 Task: Set up alerts for new listings in San Jose, California, with a home office or a study room.
Action: Mouse pressed left at (220, 172)
Screenshot: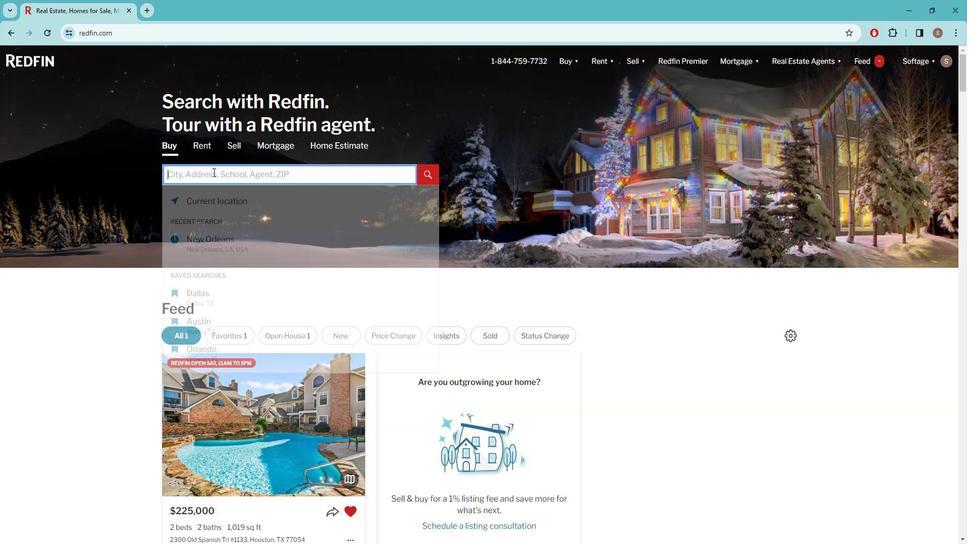 
Action: Key pressed s<Key.caps_lock>AN<Key.space><Key.caps_lock>j<Key.caps_lock>OSE
Screenshot: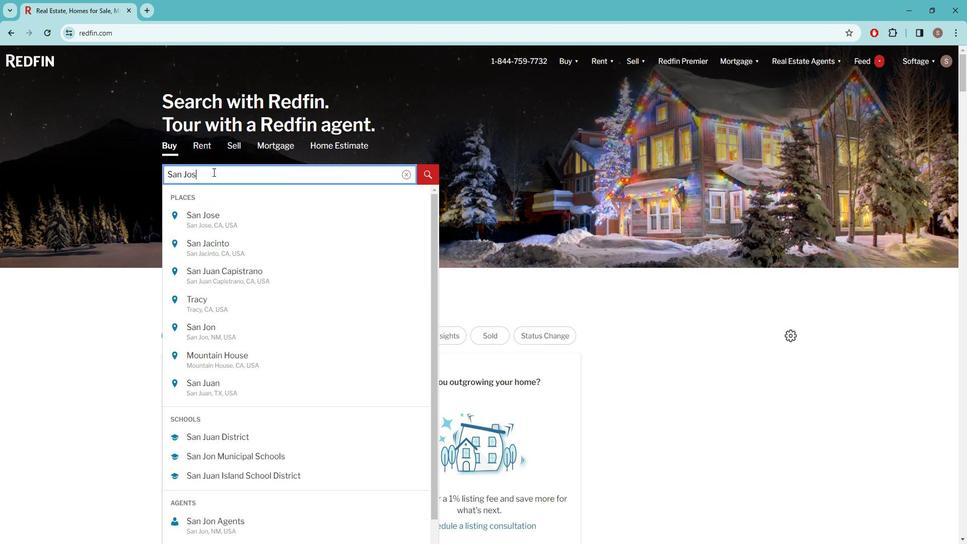 
Action: Mouse moved to (212, 216)
Screenshot: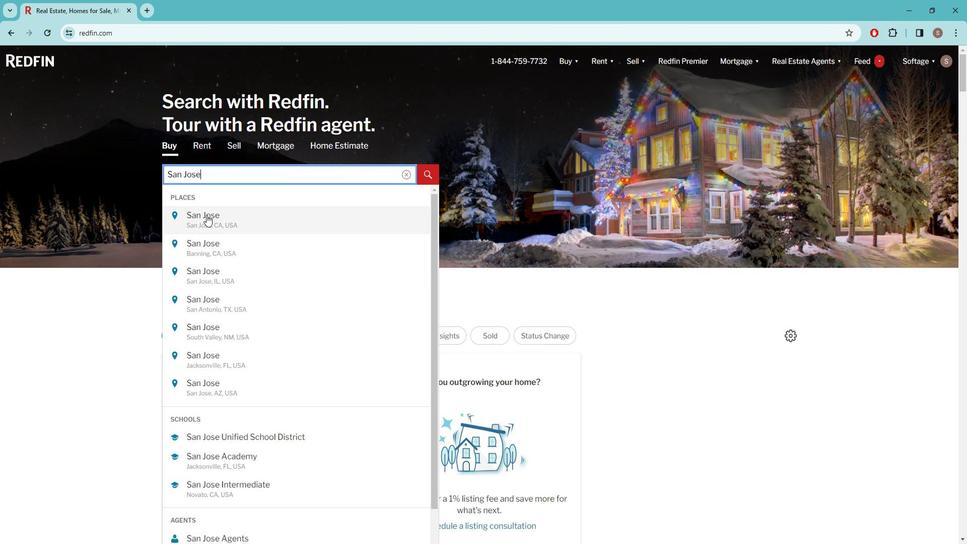 
Action: Mouse pressed left at (212, 216)
Screenshot: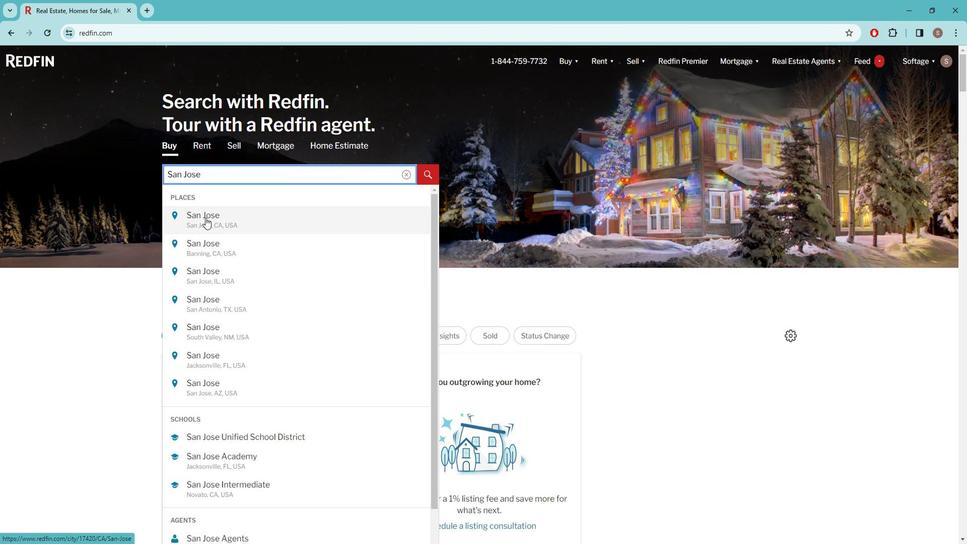 
Action: Mouse moved to (851, 127)
Screenshot: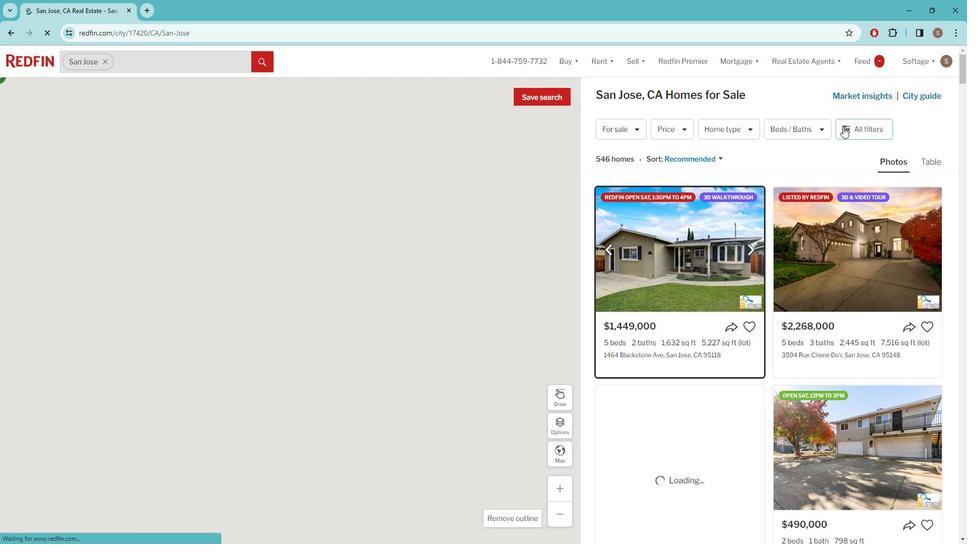 
Action: Mouse pressed left at (851, 127)
Screenshot: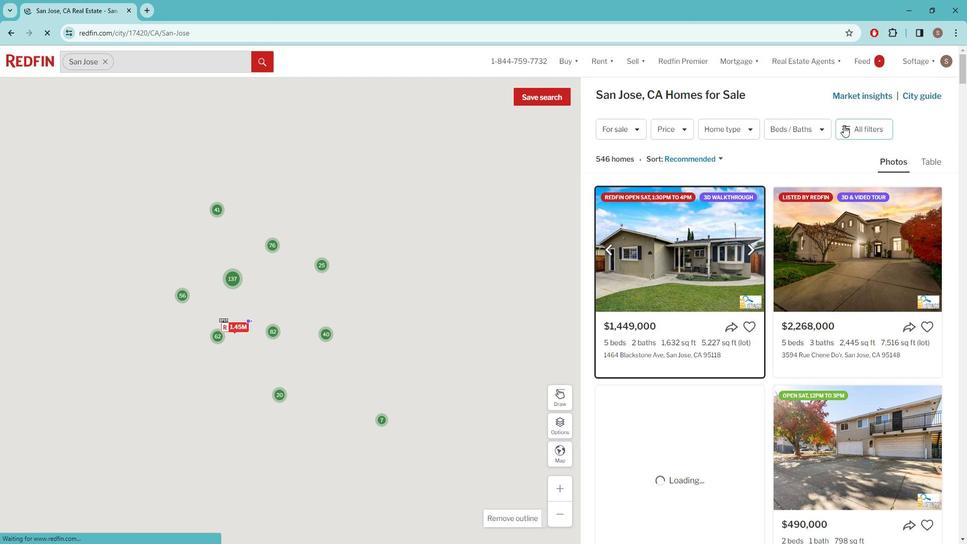
Action: Mouse pressed left at (851, 127)
Screenshot: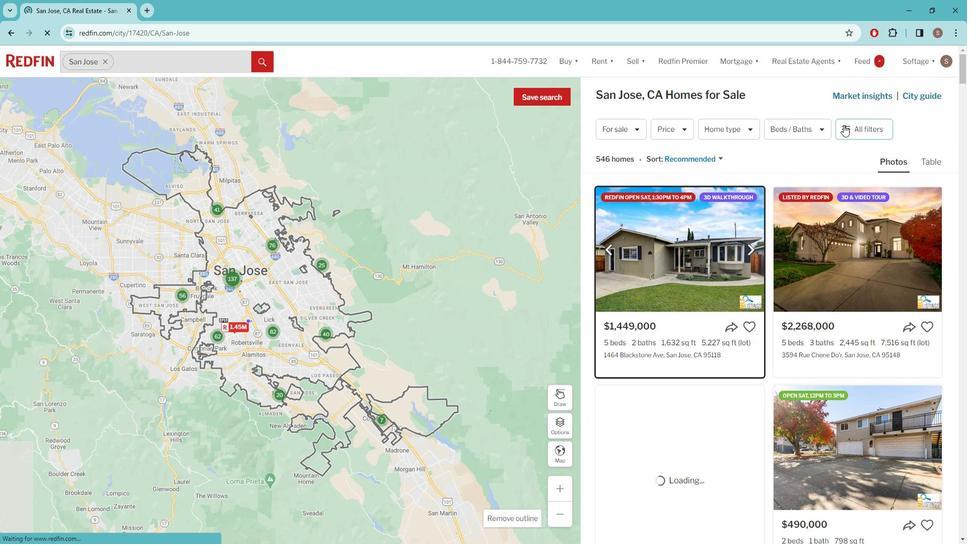 
Action: Mouse pressed left at (851, 127)
Screenshot: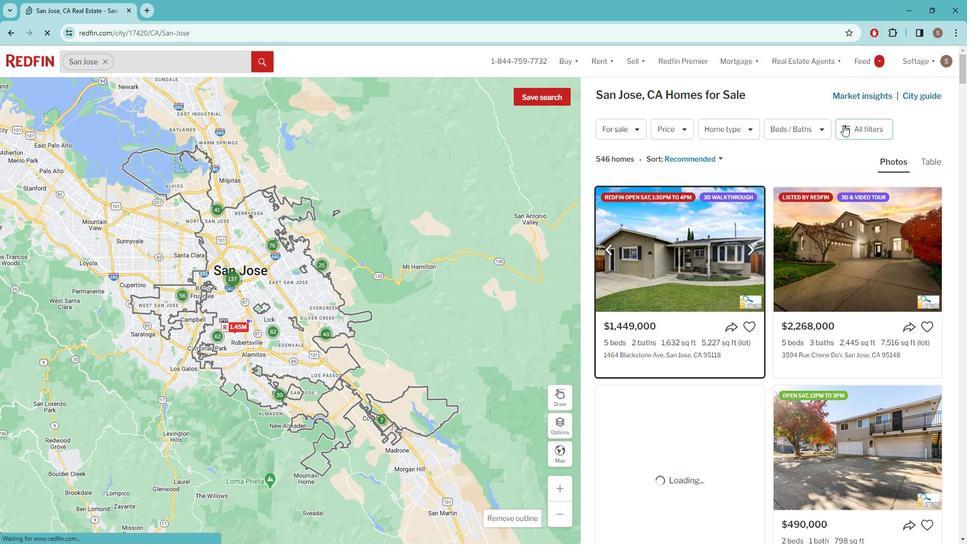
Action: Mouse pressed left at (851, 127)
Screenshot: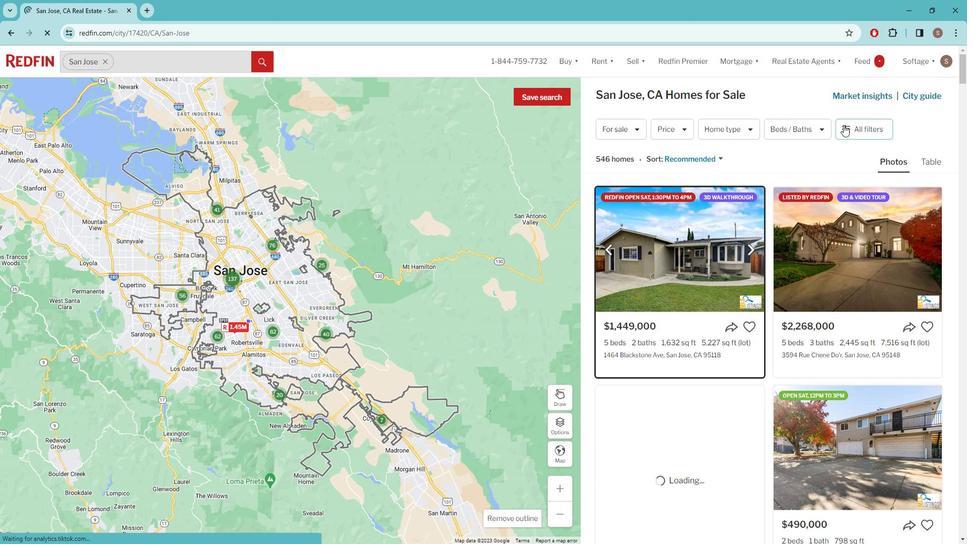 
Action: Mouse moved to (863, 125)
Screenshot: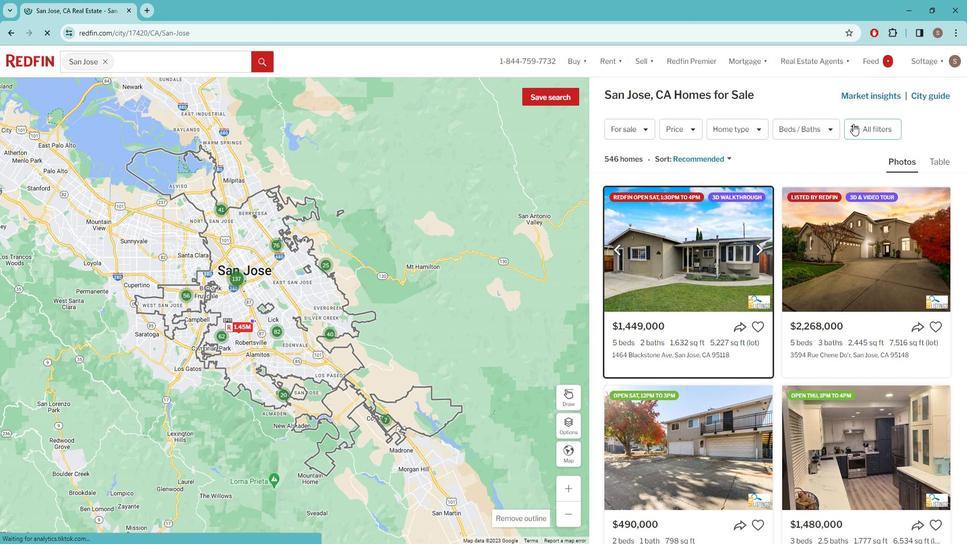 
Action: Mouse pressed left at (863, 125)
Screenshot: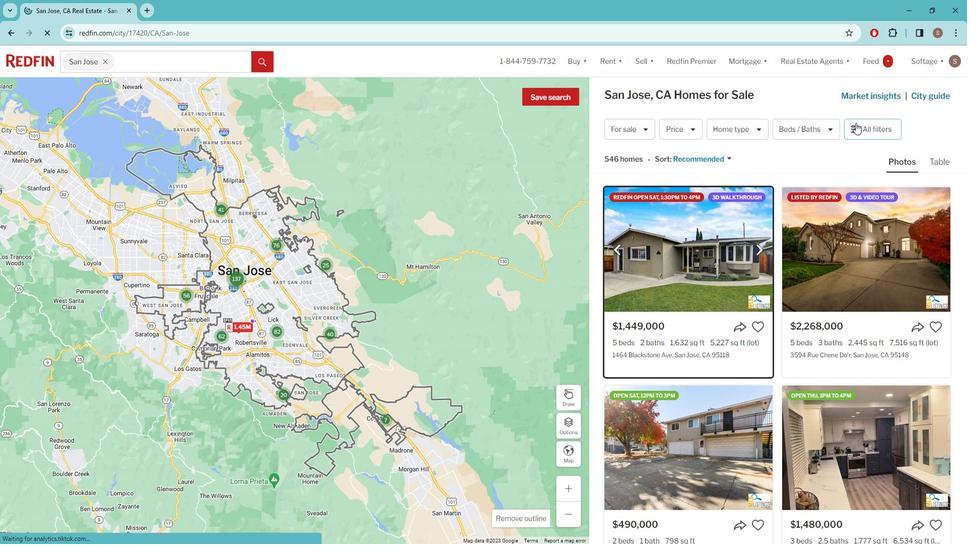 
Action: Mouse moved to (857, 125)
Screenshot: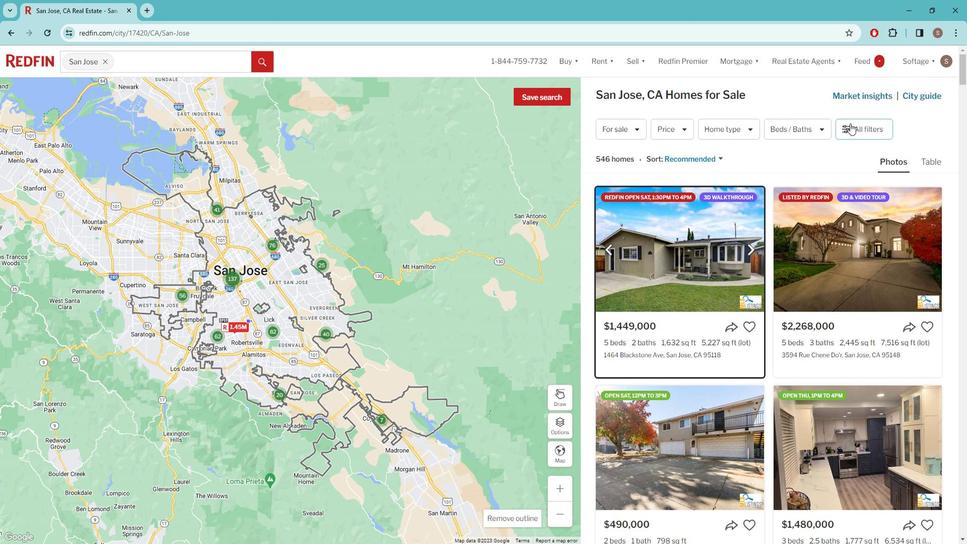 
Action: Mouse pressed left at (857, 125)
Screenshot: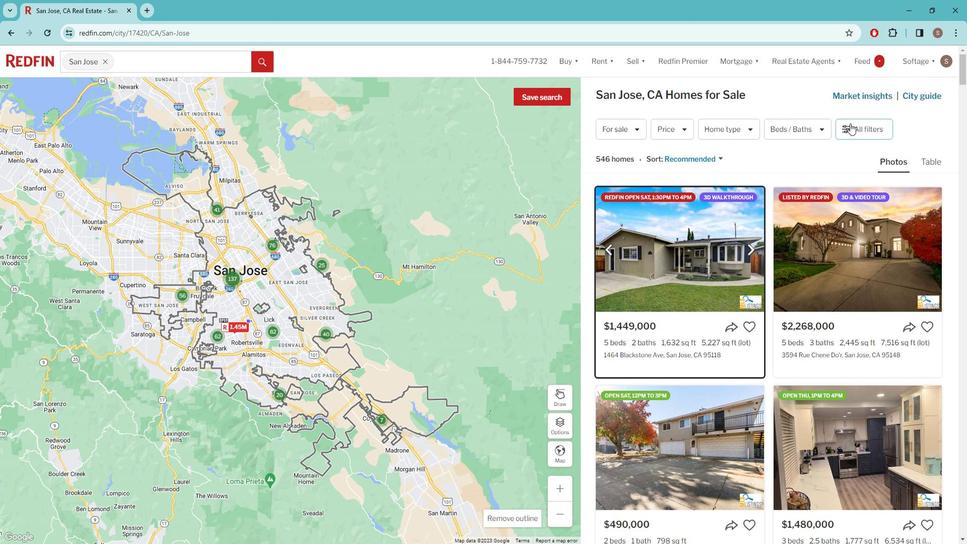 
Action: Mouse moved to (820, 174)
Screenshot: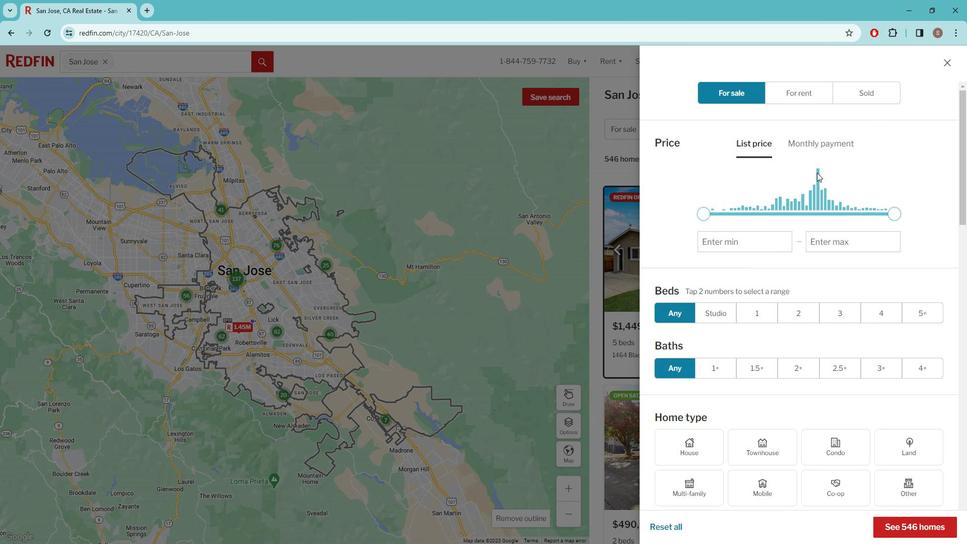 
Action: Mouse scrolled (820, 173) with delta (0, 0)
Screenshot: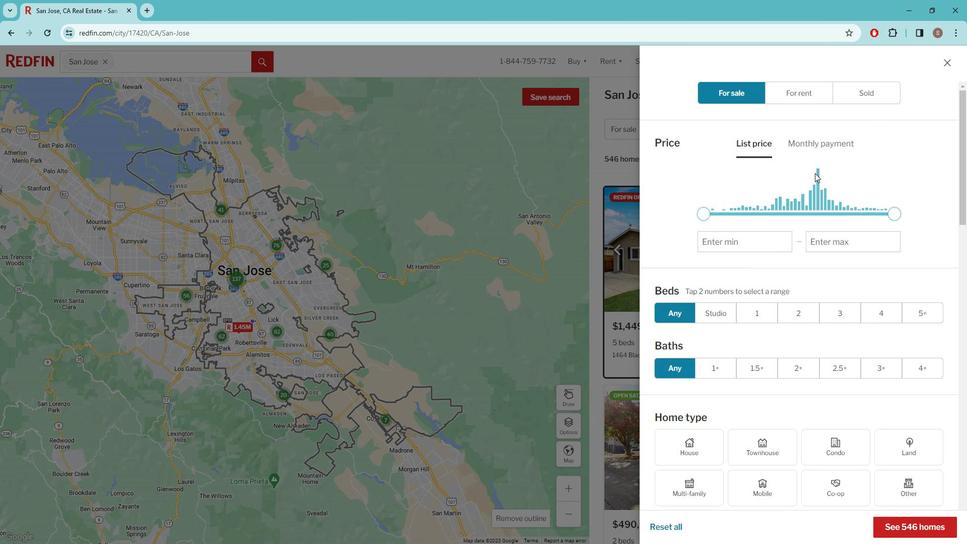 
Action: Mouse moved to (817, 175)
Screenshot: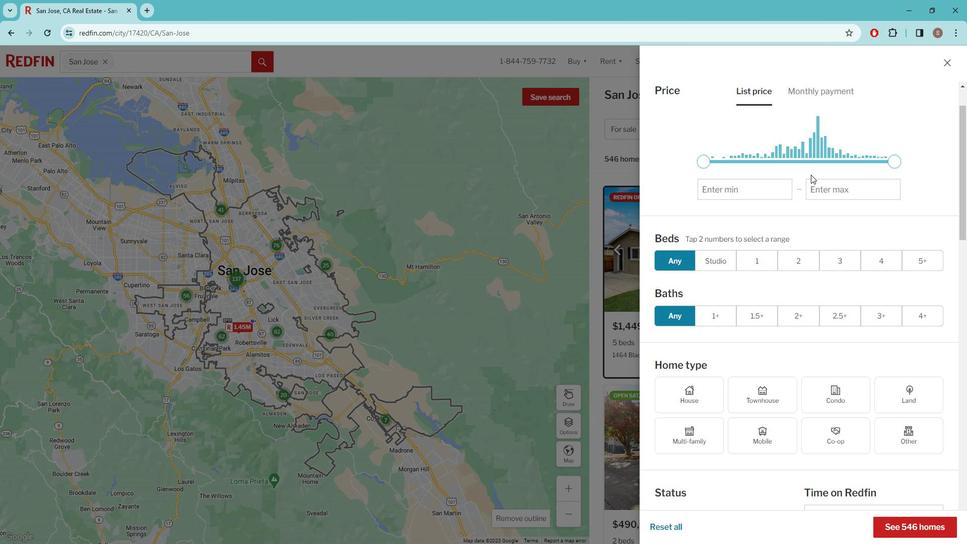 
Action: Mouse scrolled (817, 174) with delta (0, 0)
Screenshot: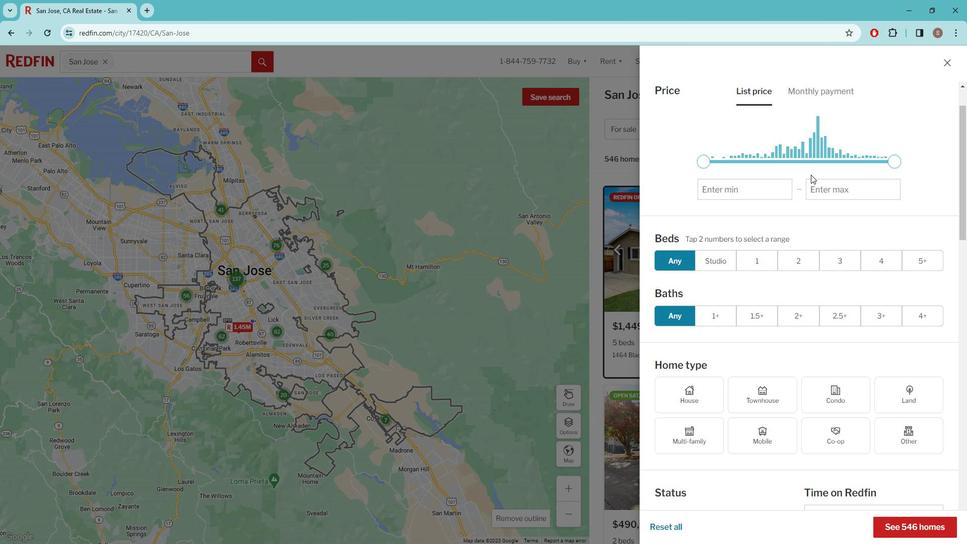 
Action: Mouse scrolled (817, 174) with delta (0, 0)
Screenshot: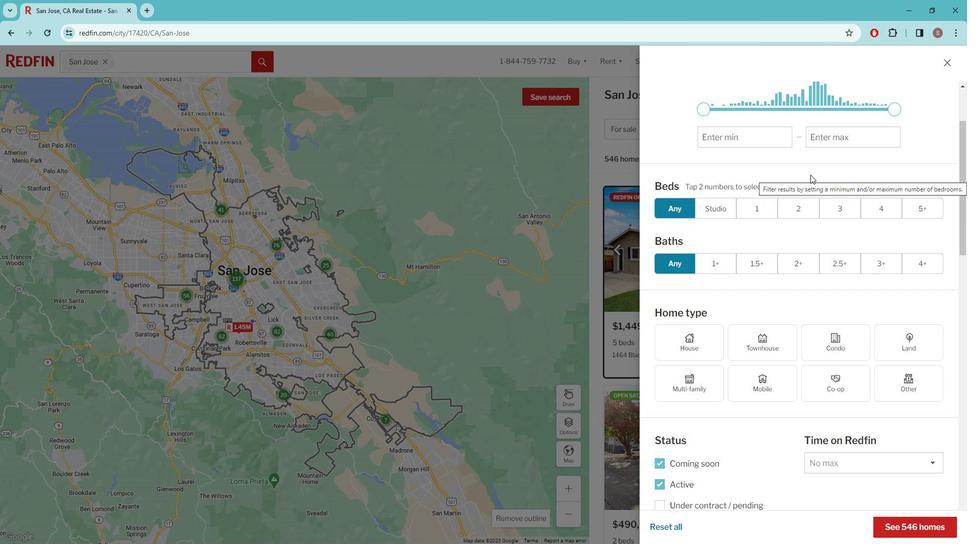 
Action: Mouse scrolled (817, 174) with delta (0, 0)
Screenshot: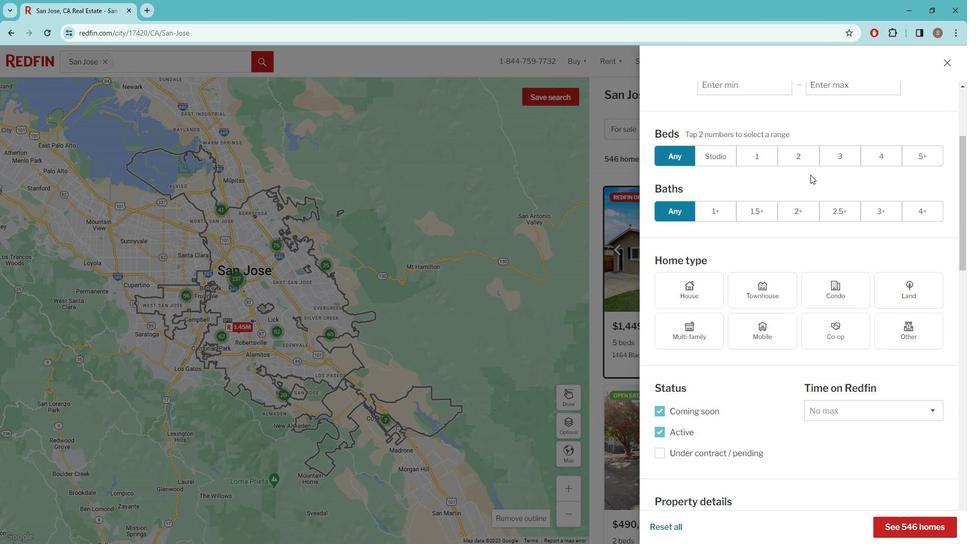 
Action: Mouse scrolled (817, 174) with delta (0, 0)
Screenshot: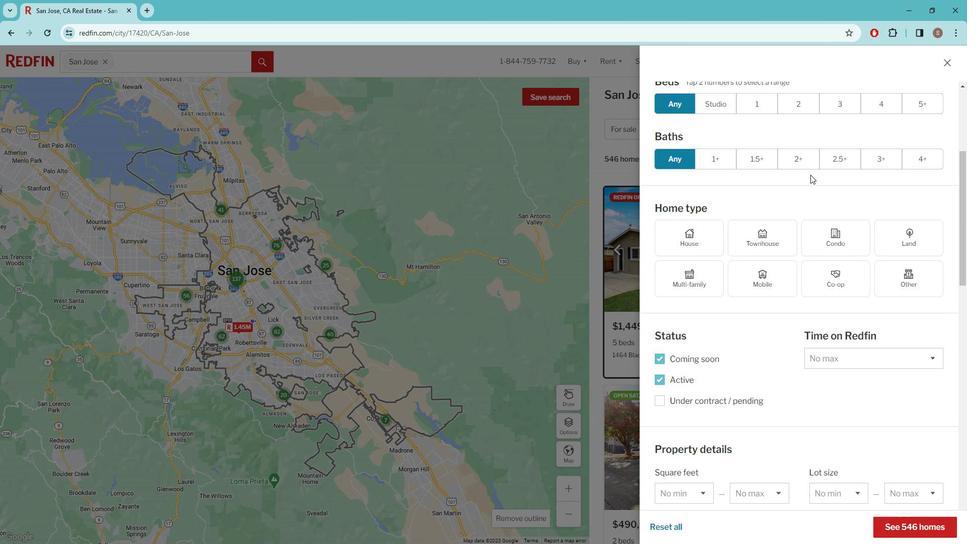
Action: Mouse scrolled (817, 174) with delta (0, 0)
Screenshot: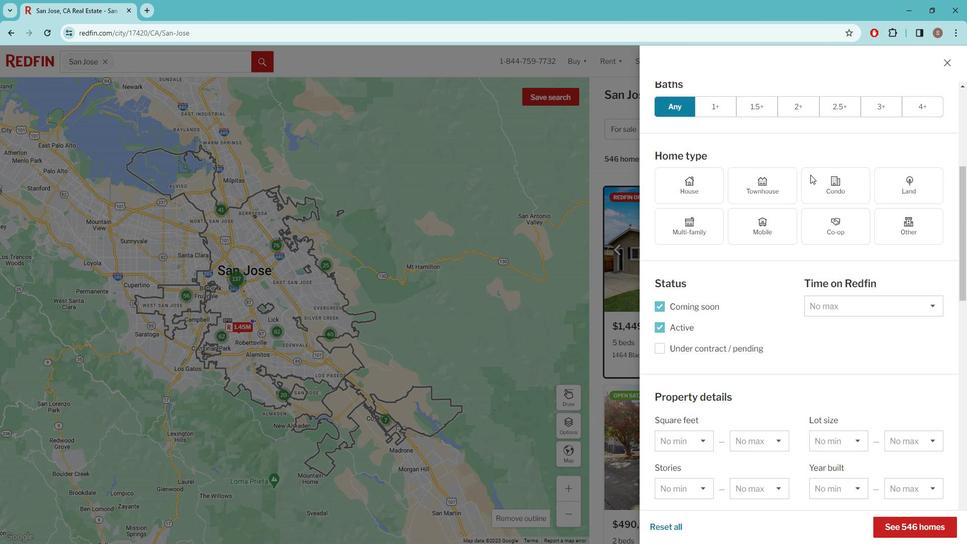 
Action: Mouse scrolled (817, 174) with delta (0, 0)
Screenshot: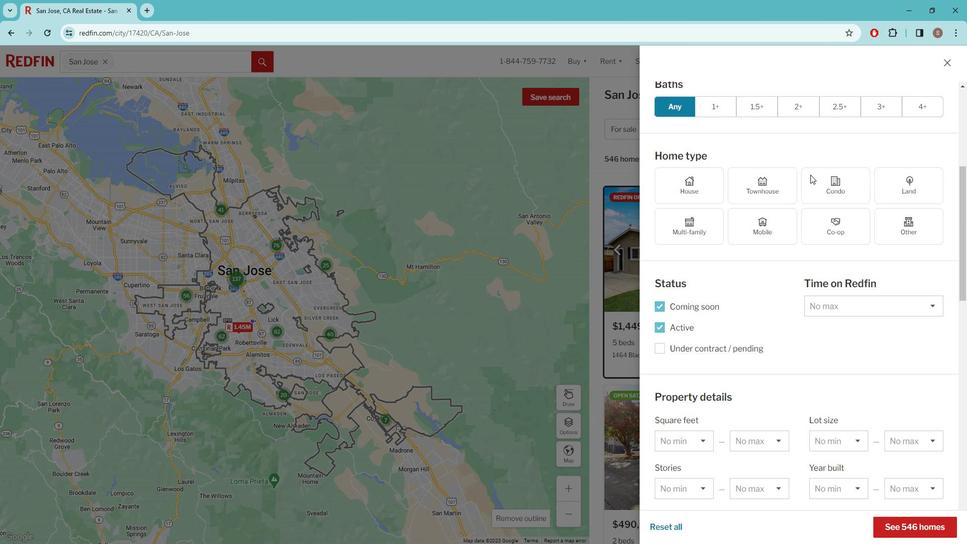 
Action: Mouse scrolled (817, 174) with delta (0, 0)
Screenshot: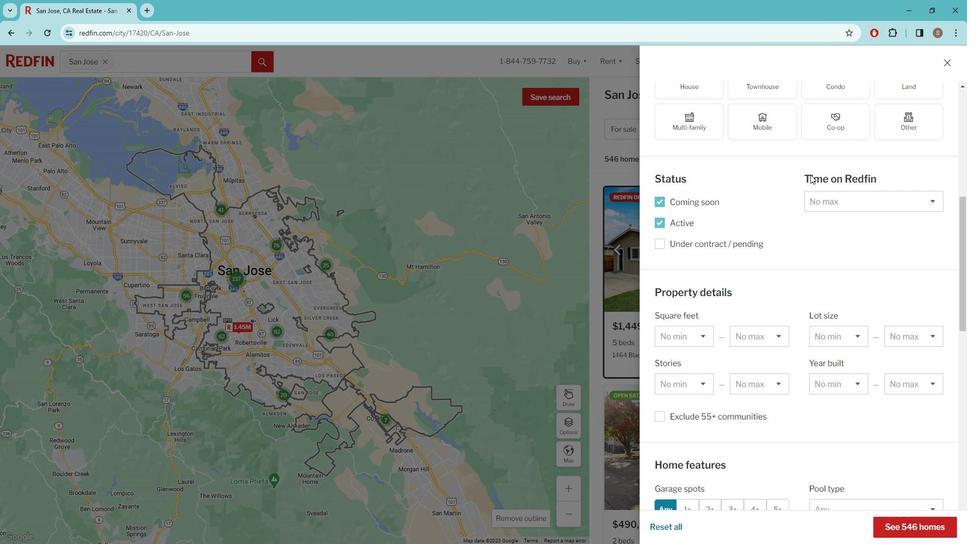 
Action: Mouse scrolled (817, 174) with delta (0, 0)
Screenshot: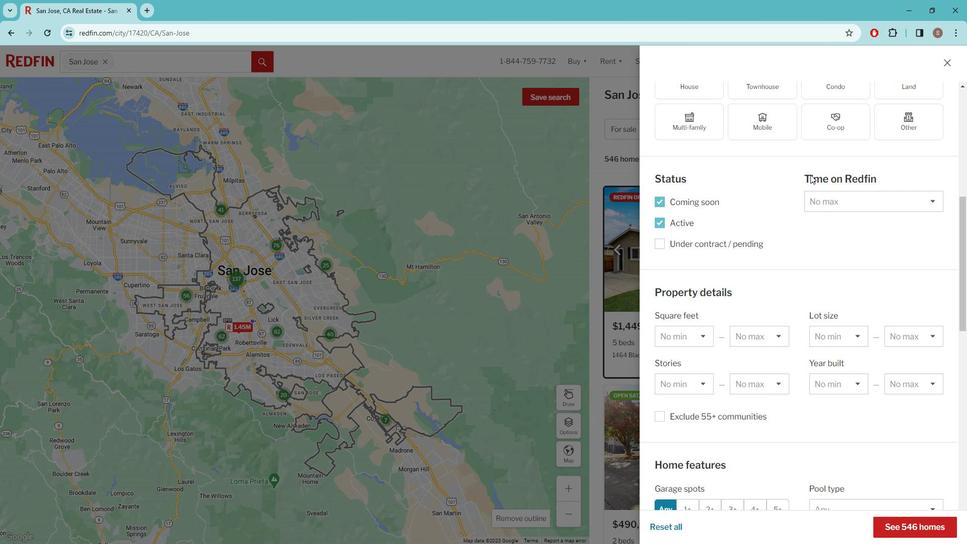 
Action: Mouse scrolled (817, 174) with delta (0, 0)
Screenshot: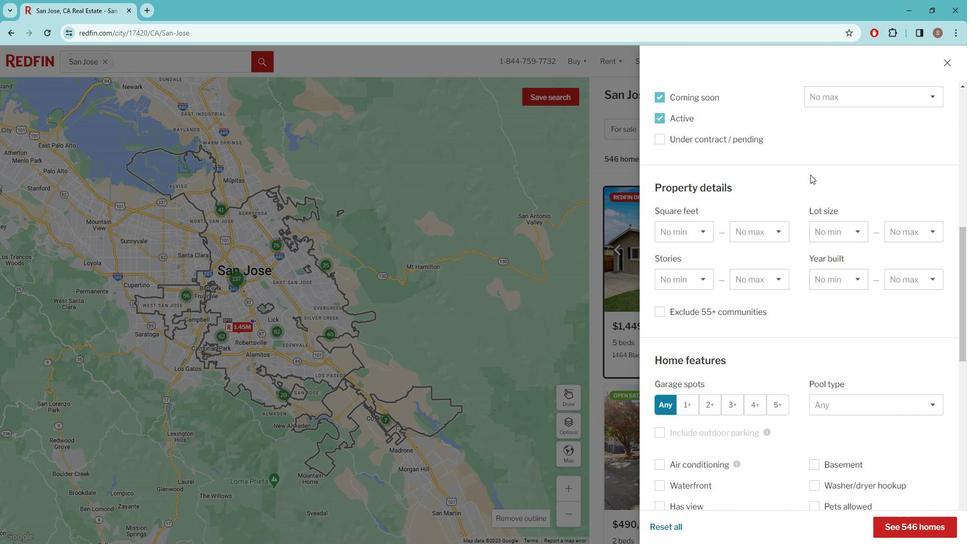 
Action: Mouse scrolled (817, 174) with delta (0, 0)
Screenshot: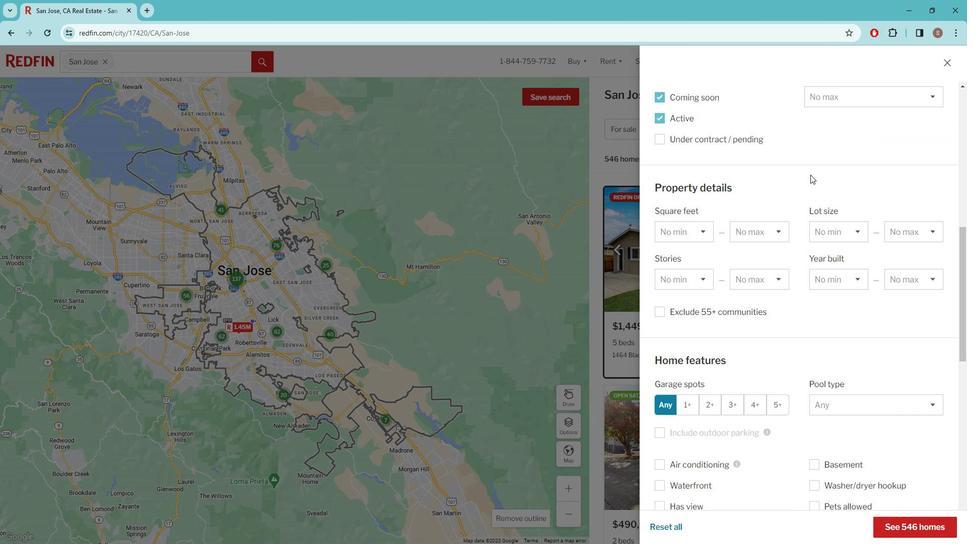 
Action: Mouse scrolled (817, 174) with delta (0, 0)
Screenshot: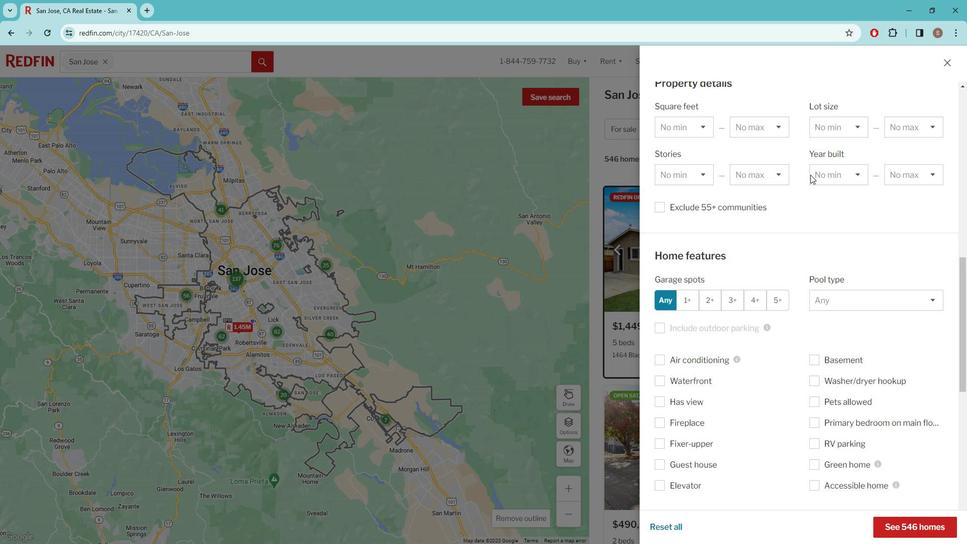 
Action: Mouse scrolled (817, 174) with delta (0, 0)
Screenshot: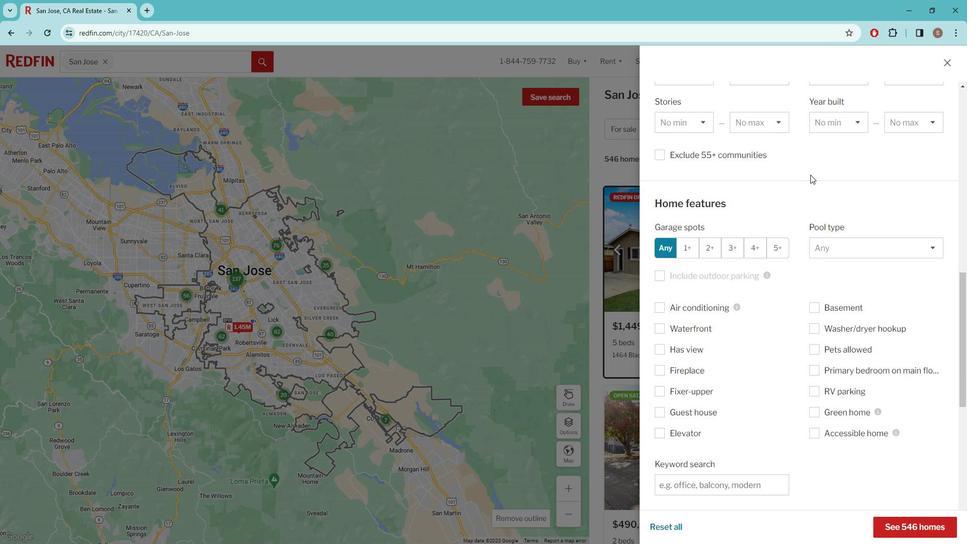 
Action: Mouse scrolled (817, 174) with delta (0, 0)
Screenshot: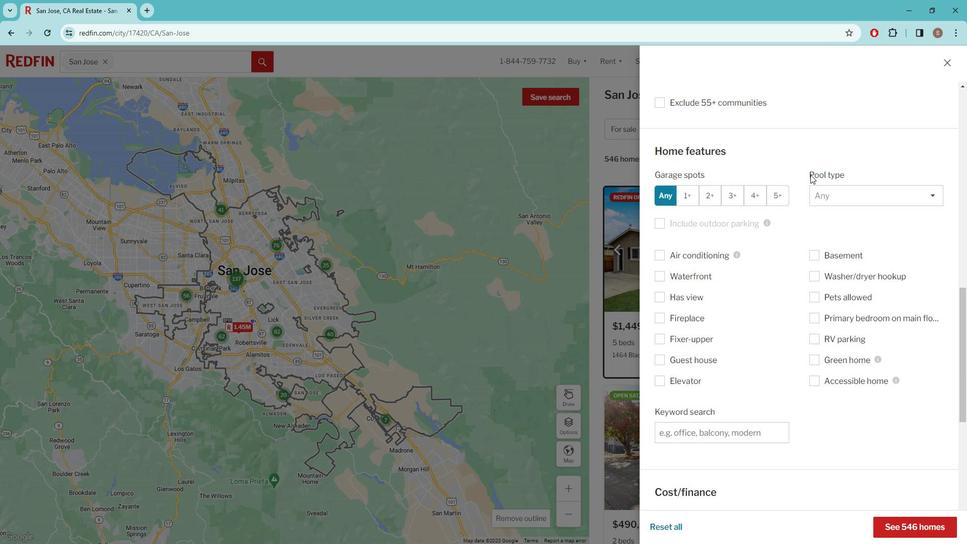 
Action: Mouse scrolled (817, 174) with delta (0, 0)
Screenshot: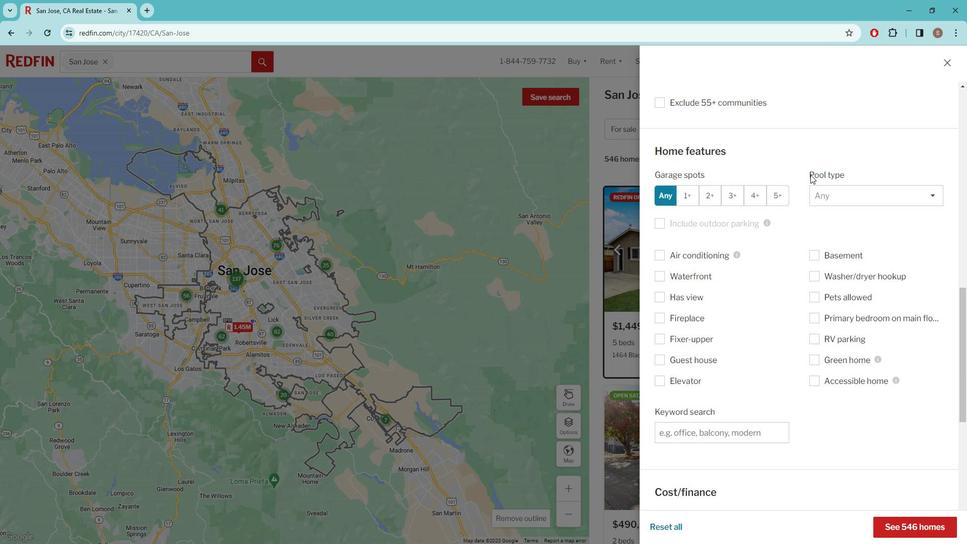 
Action: Mouse moved to (685, 325)
Screenshot: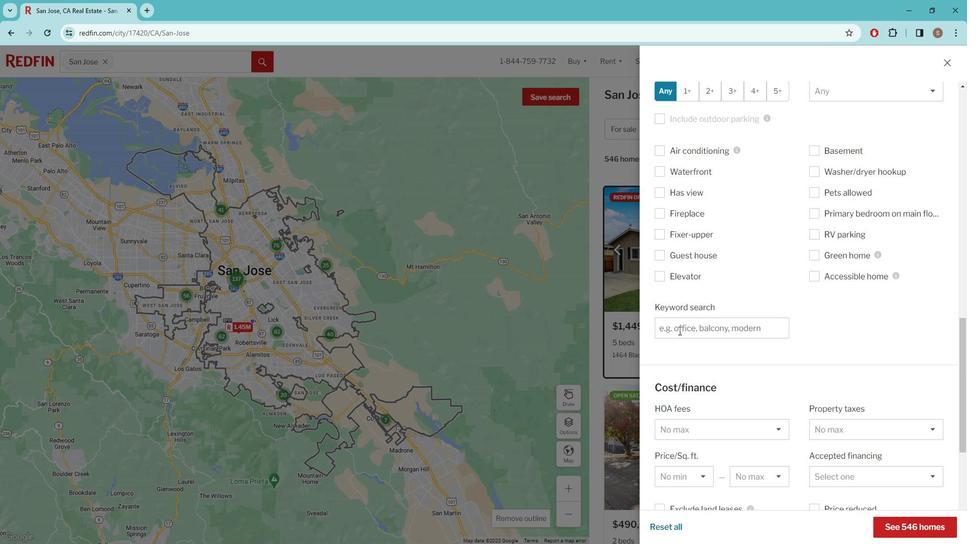 
Action: Mouse pressed left at (685, 325)
Screenshot: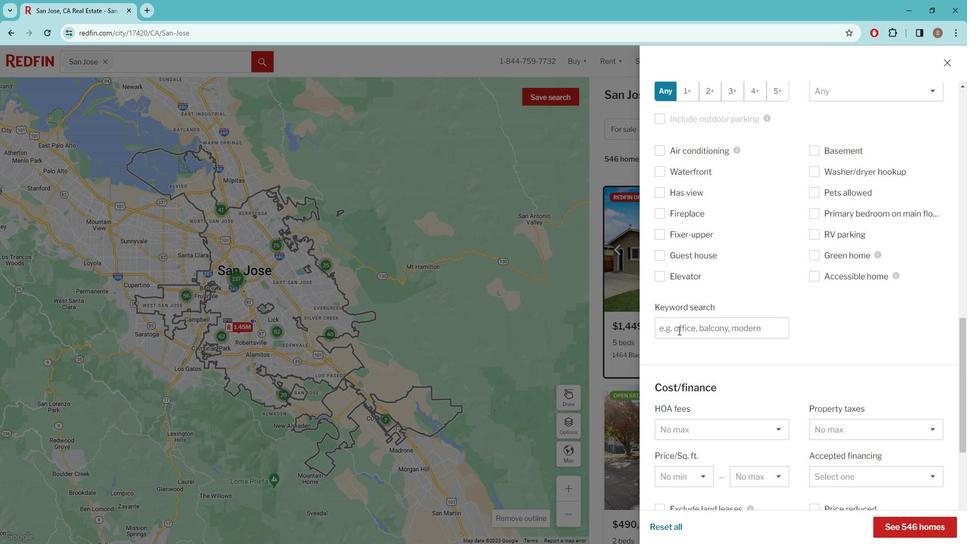 
Action: Key pressed HOME<Key.space>OFFICE<Key.space>OR<Key.space>STUDY<Key.space>ROOM<Key.space>
Screenshot: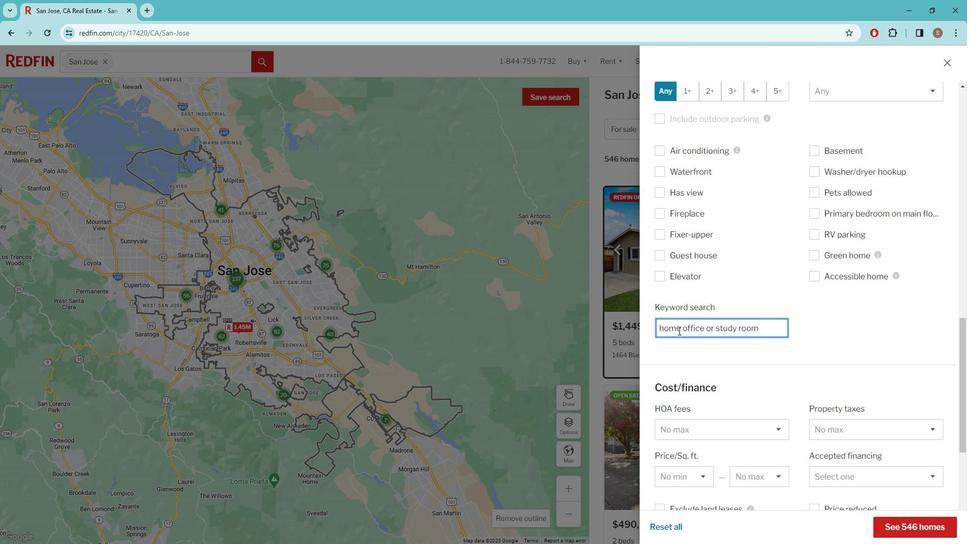 
Action: Mouse moved to (722, 354)
Screenshot: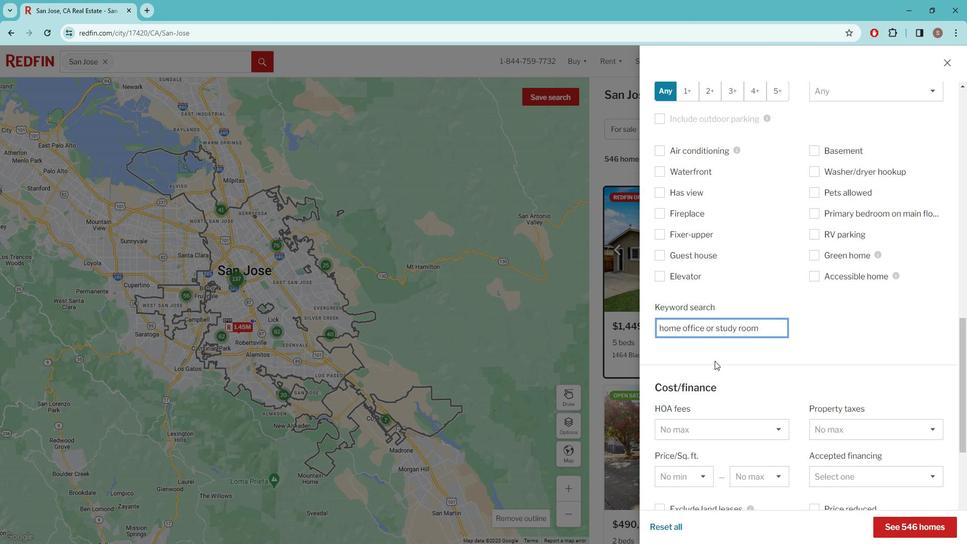 
Action: Mouse scrolled (722, 354) with delta (0, 0)
Screenshot: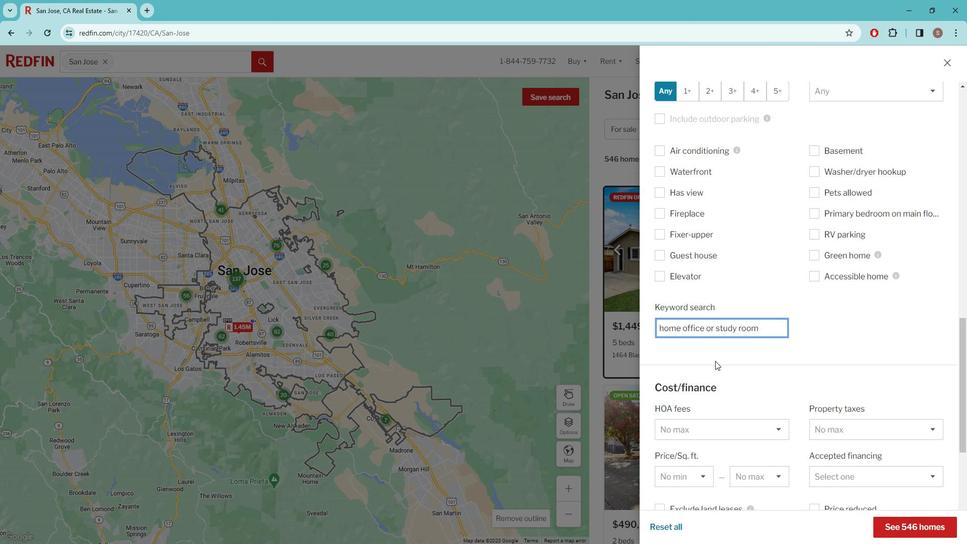 
Action: Mouse scrolled (722, 354) with delta (0, 0)
Screenshot: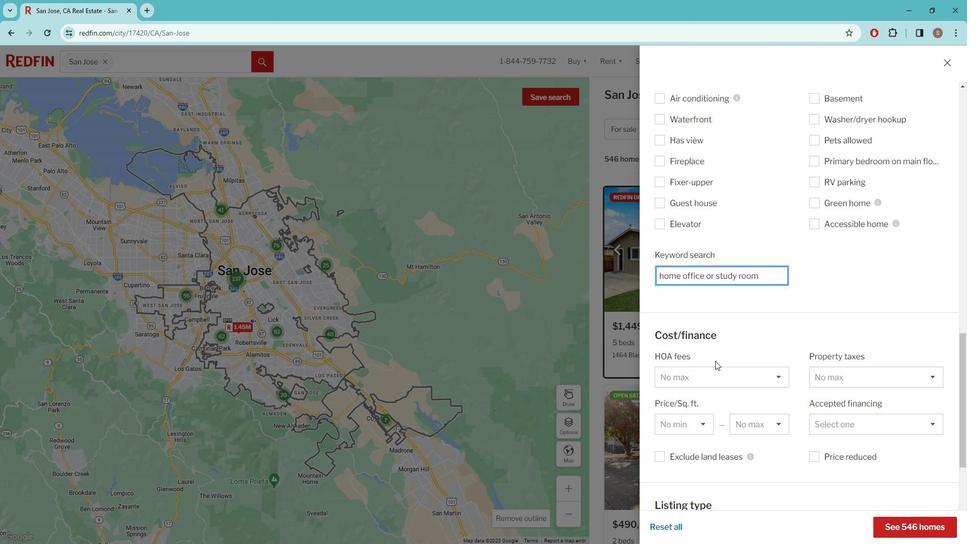 
Action: Mouse scrolled (722, 354) with delta (0, 0)
Screenshot: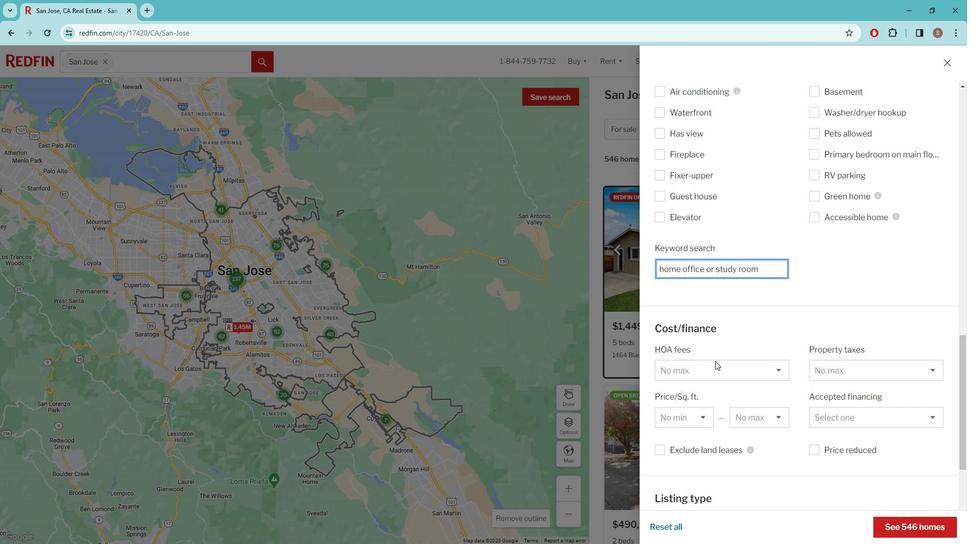 
Action: Mouse moved to (728, 351)
Screenshot: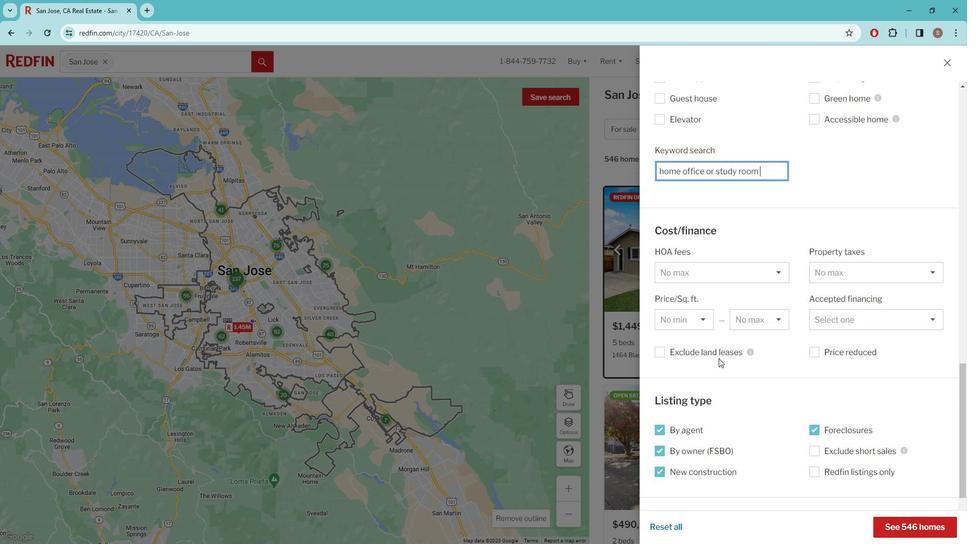 
Action: Mouse scrolled (728, 350) with delta (0, 0)
Screenshot: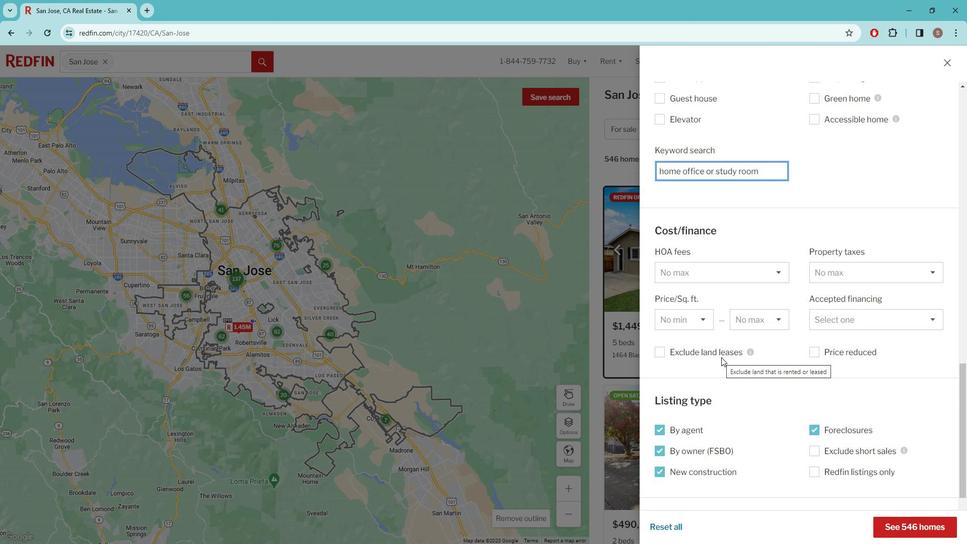 
Action: Mouse moved to (730, 348)
Screenshot: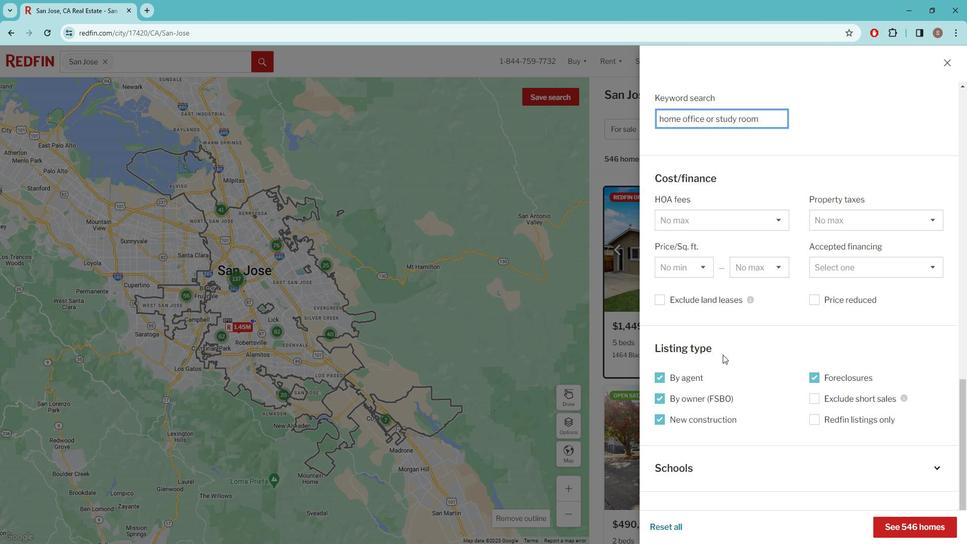 
Action: Mouse scrolled (730, 348) with delta (0, 0)
Screenshot: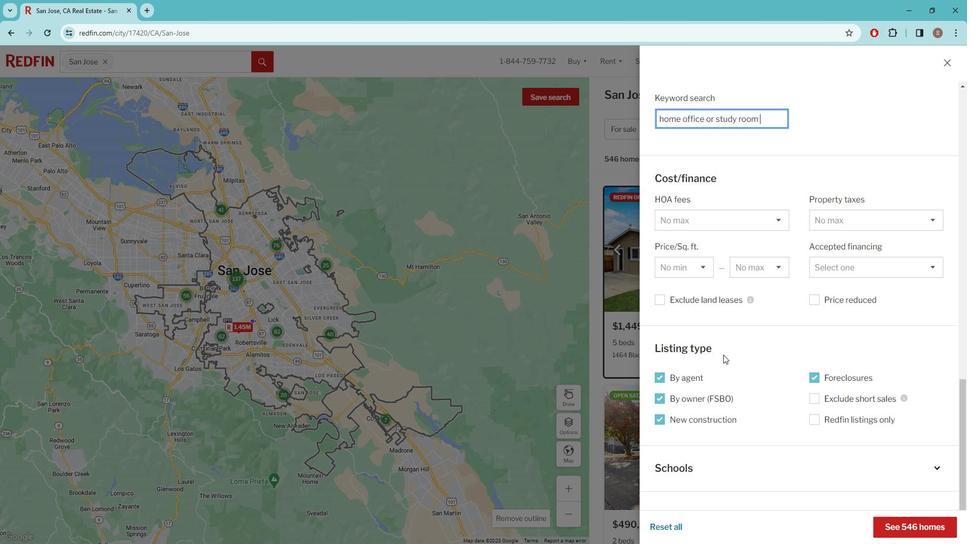 
Action: Mouse scrolled (730, 348) with delta (0, 0)
Screenshot: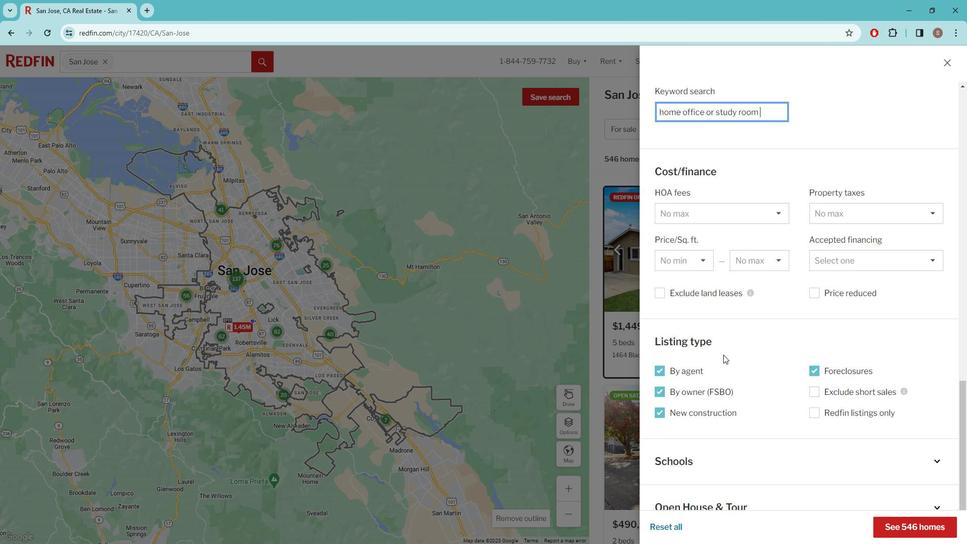 
Action: Mouse scrolled (730, 348) with delta (0, 0)
Screenshot: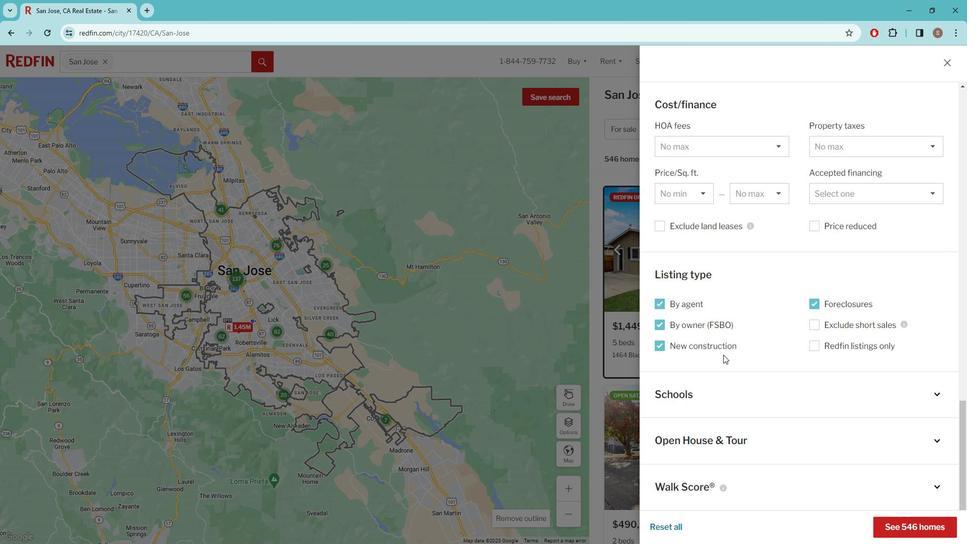
Action: Mouse scrolled (730, 348) with delta (0, 0)
Screenshot: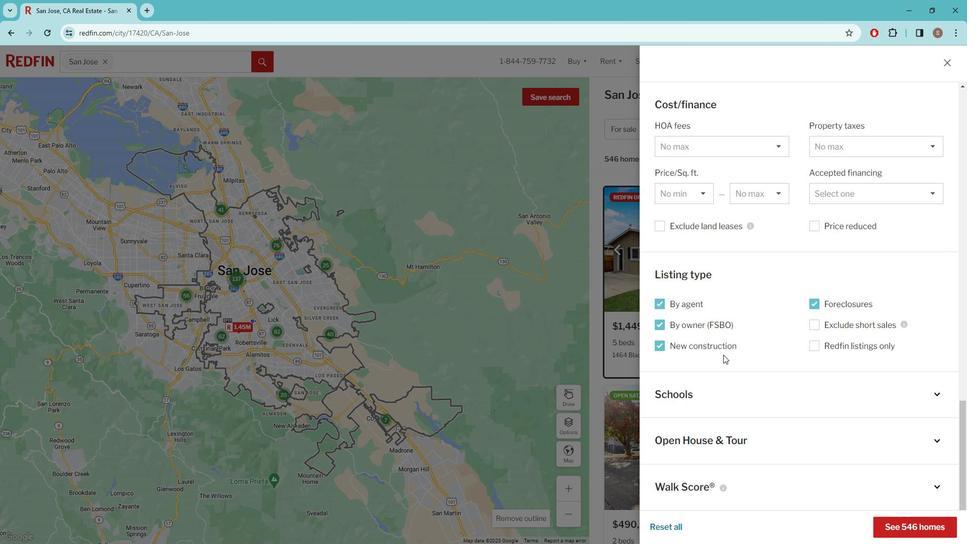 
Action: Mouse moved to (915, 507)
Screenshot: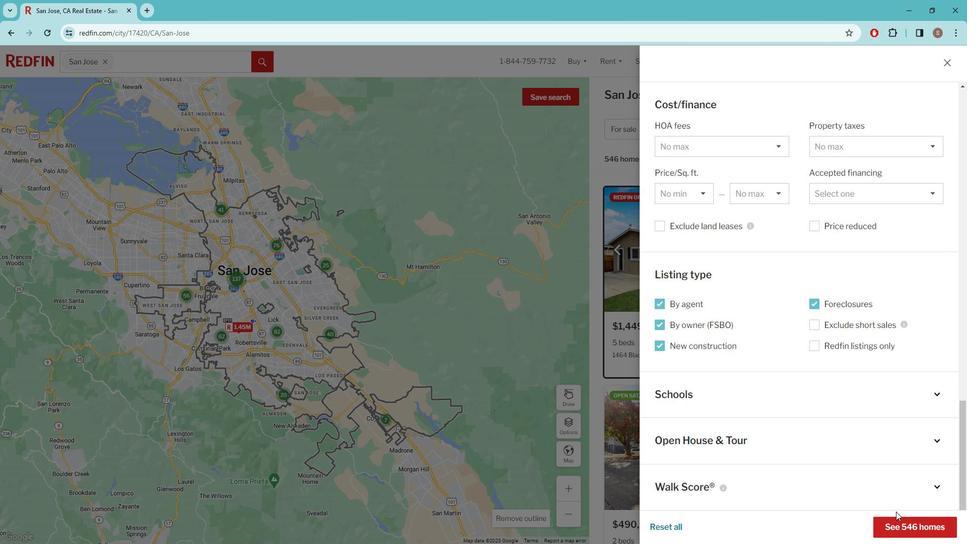 
Action: Mouse pressed left at (915, 507)
Screenshot: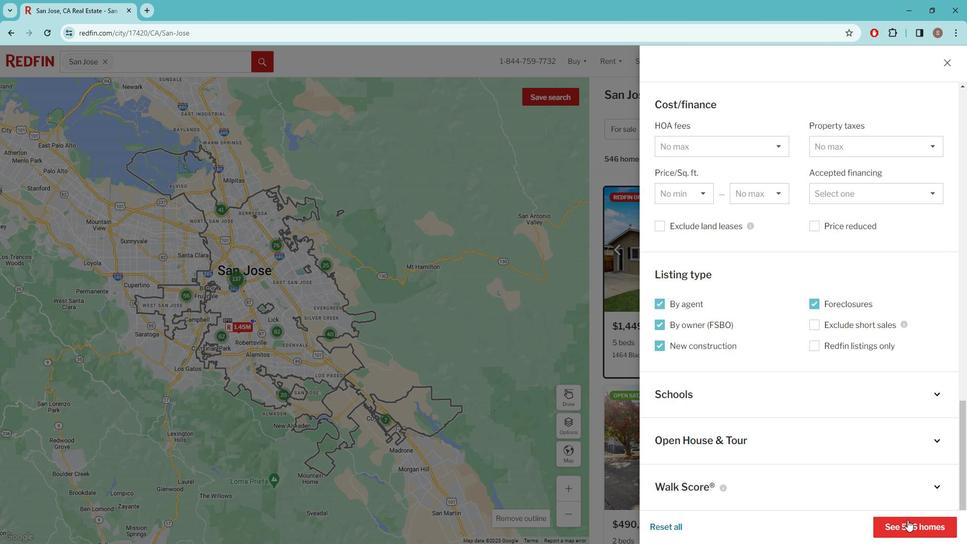 
Action: Mouse moved to (547, 100)
Screenshot: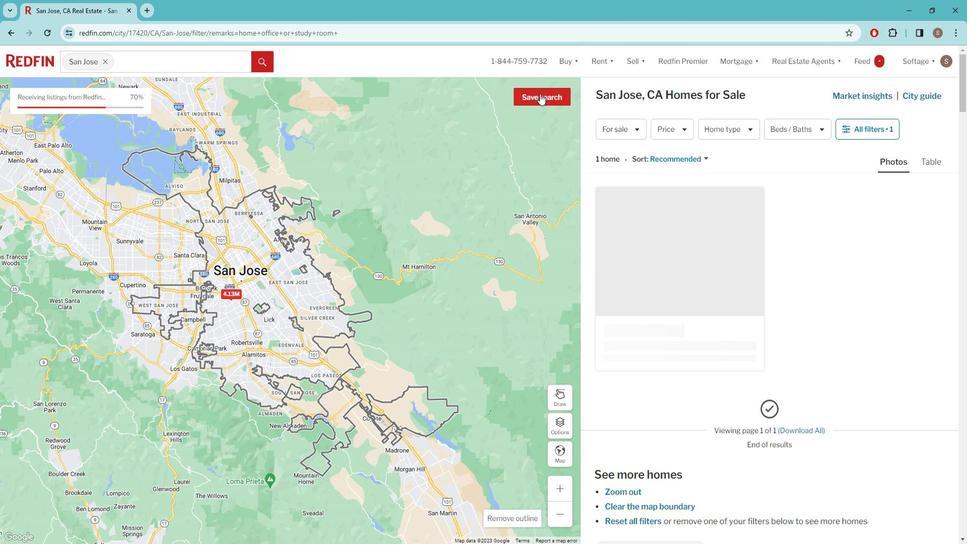 
Action: Mouse pressed left at (547, 100)
Screenshot: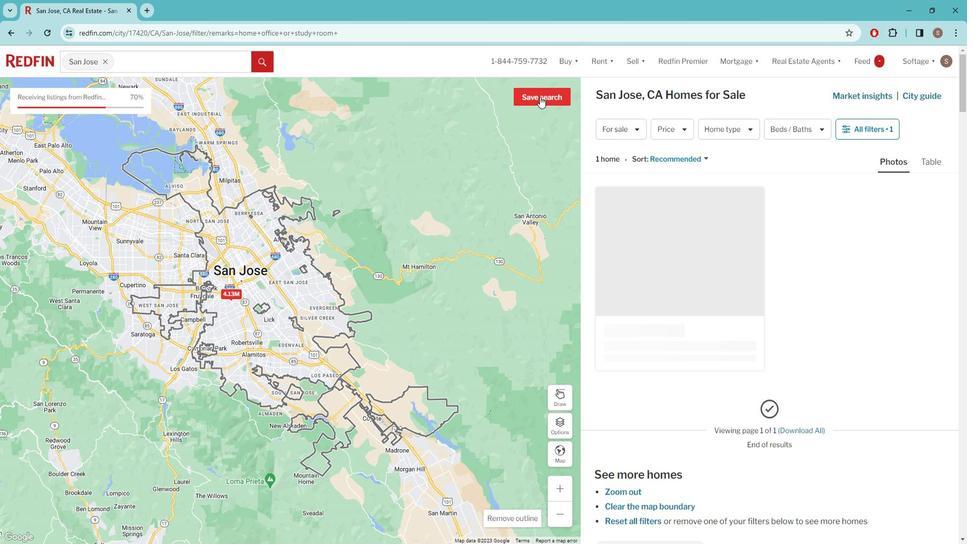 
Action: Mouse moved to (493, 275)
Screenshot: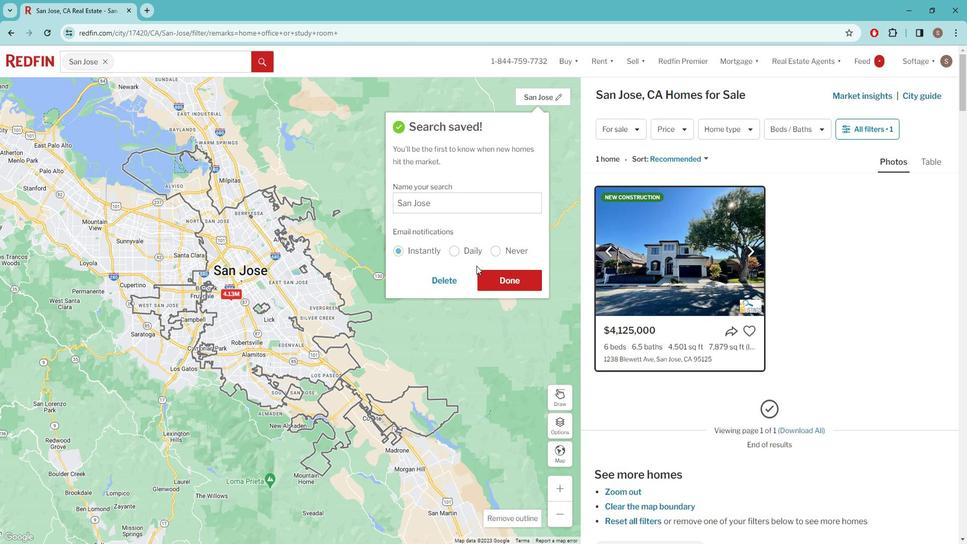 
Action: Mouse pressed left at (493, 275)
Screenshot: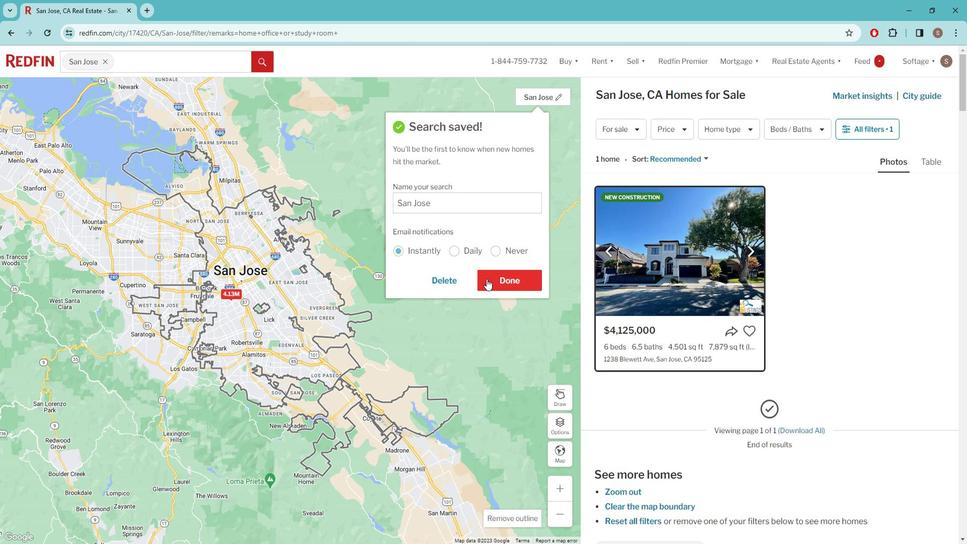 
